 Task: Reply to email with the signature Frances Hernandez with the subject 'Request for a blog post' from softage.1@softage.net with the message 'Please let me know if there are any updates on the recruitment process.' with CC to softage.6@softage.net with an attached document Standard_operating_procedure.docx
Action: Mouse moved to (878, 207)
Screenshot: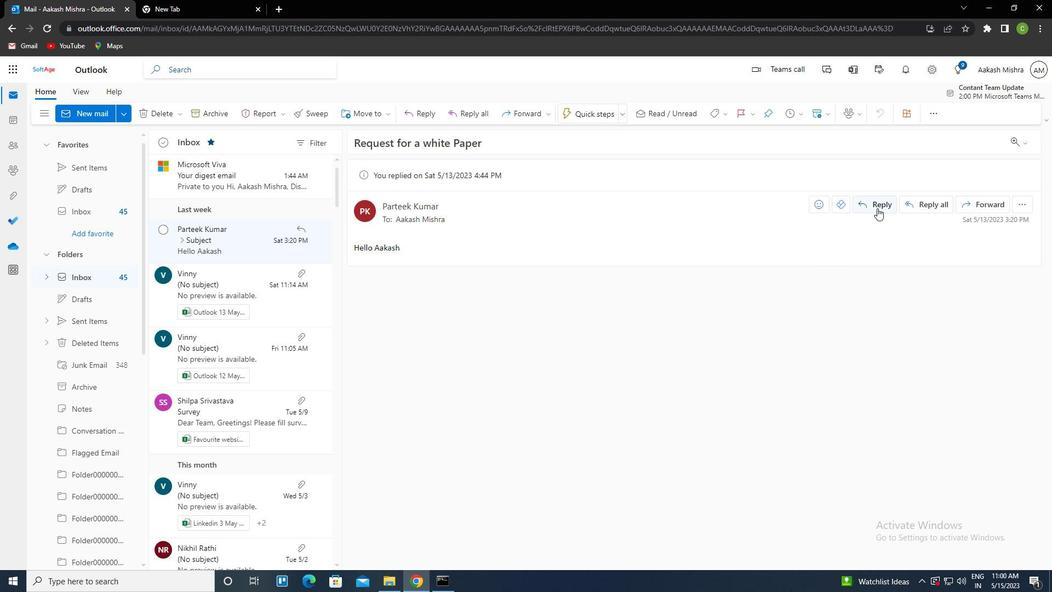 
Action: Mouse pressed left at (878, 207)
Screenshot: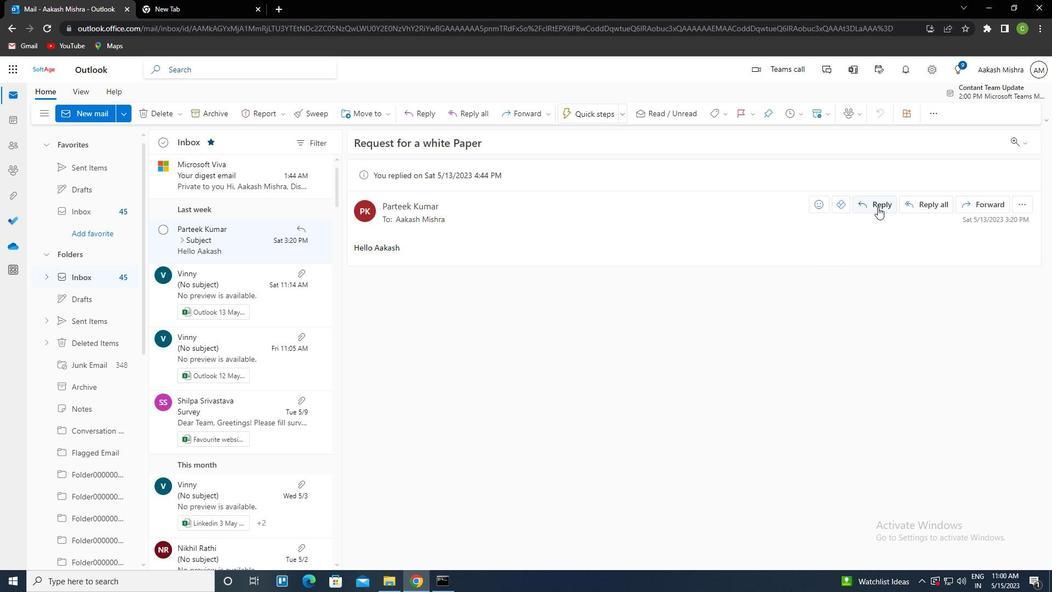 
Action: Mouse moved to (715, 110)
Screenshot: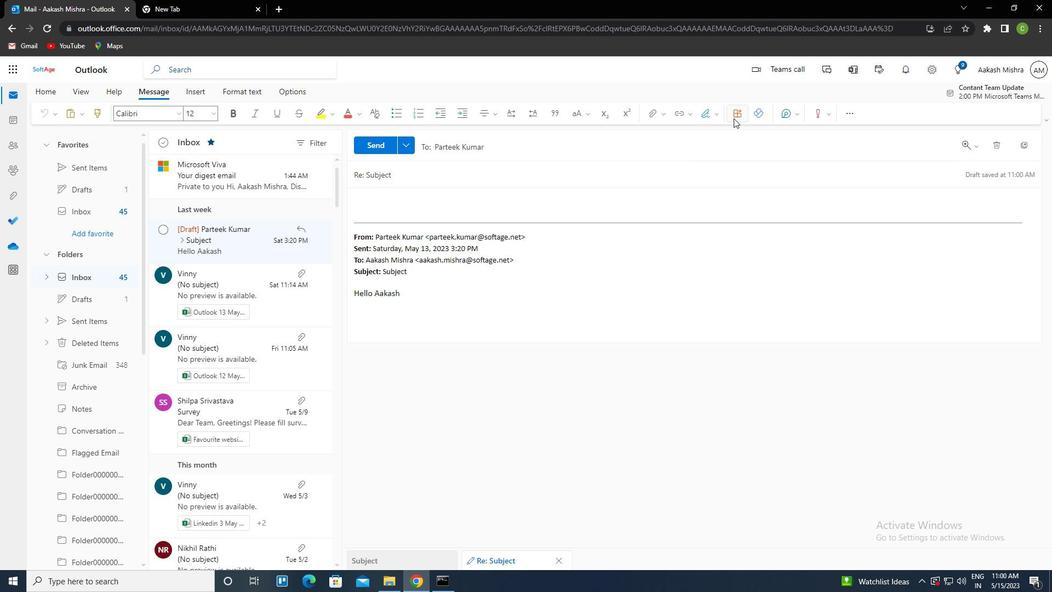 
Action: Mouse pressed left at (715, 110)
Screenshot: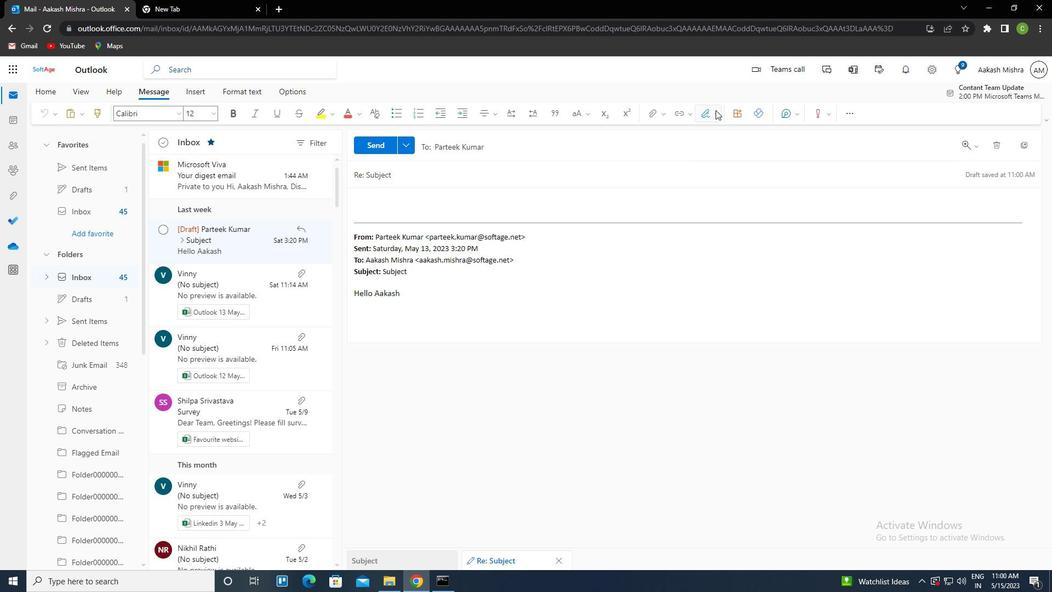 
Action: Mouse moved to (696, 161)
Screenshot: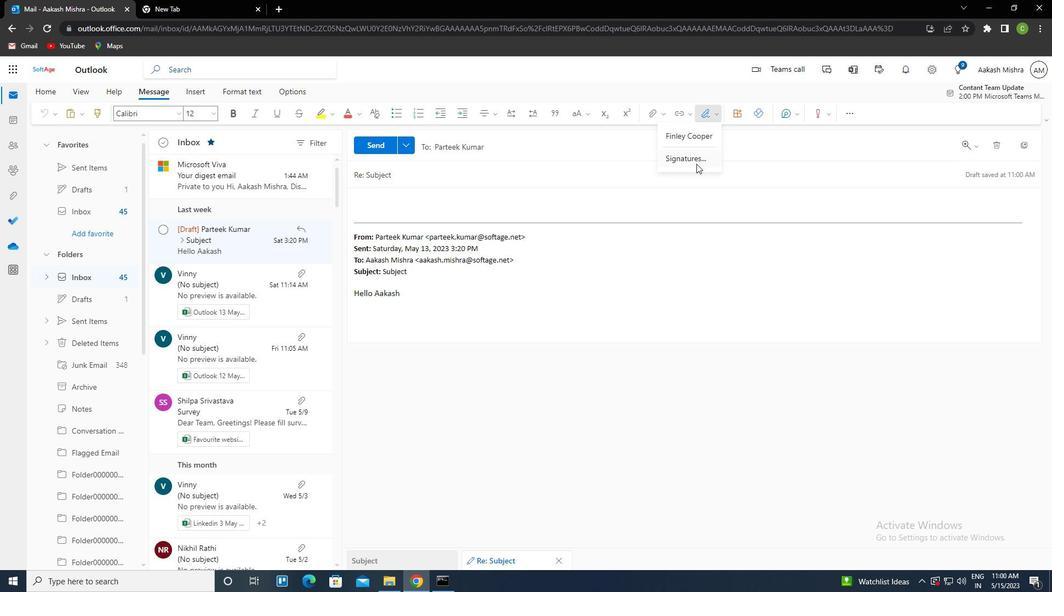 
Action: Mouse pressed left at (696, 161)
Screenshot: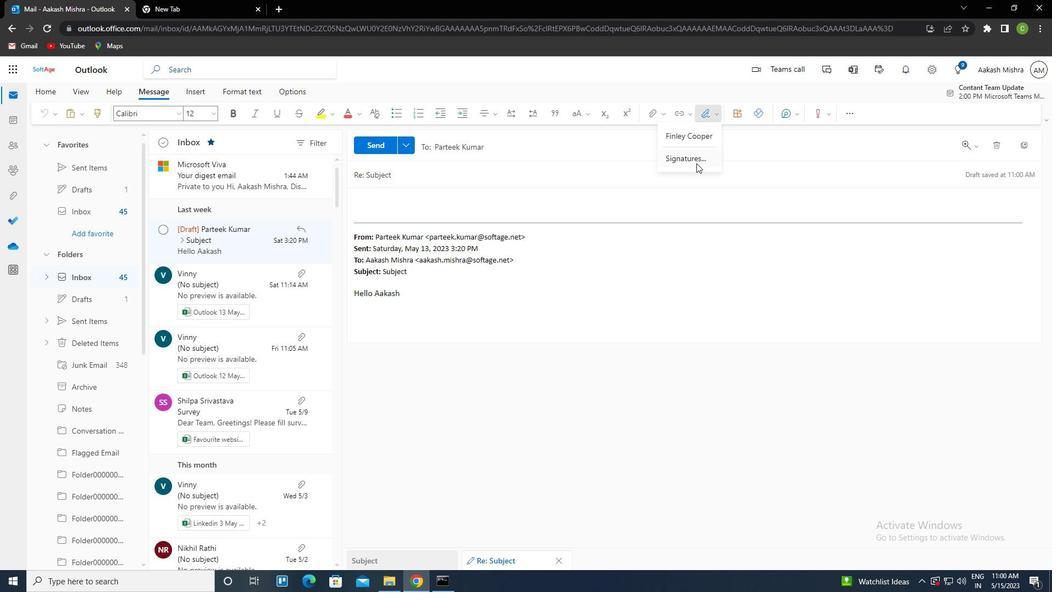 
Action: Mouse moved to (744, 202)
Screenshot: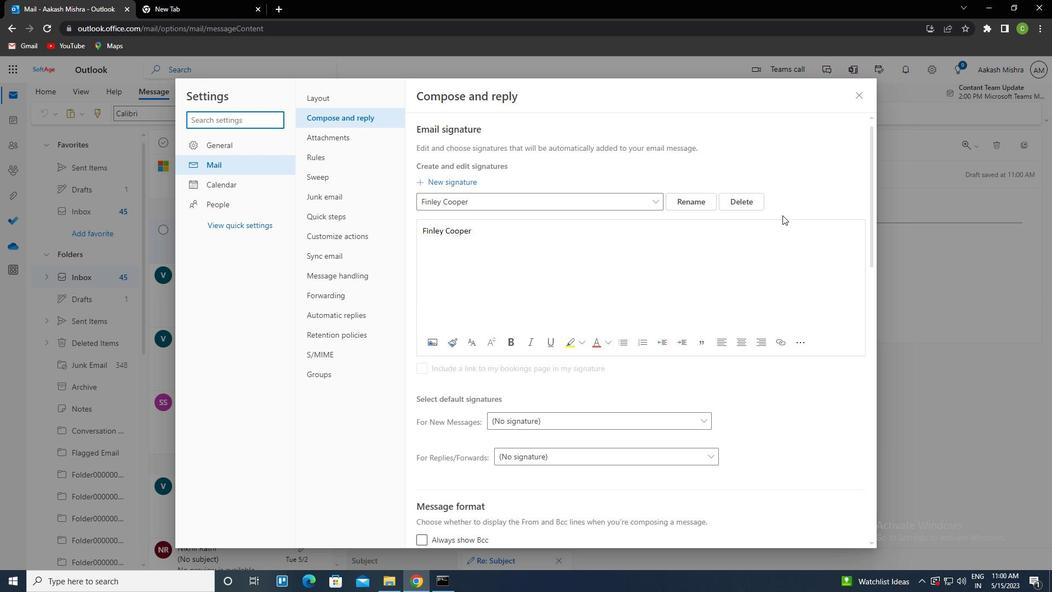 
Action: Mouse pressed left at (744, 202)
Screenshot: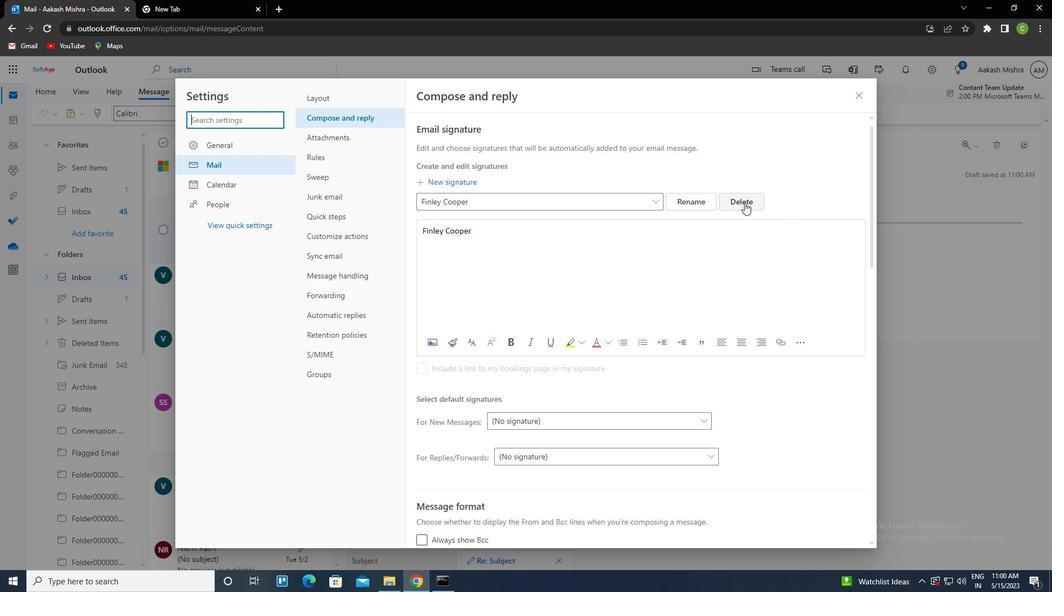
Action: Mouse moved to (527, 203)
Screenshot: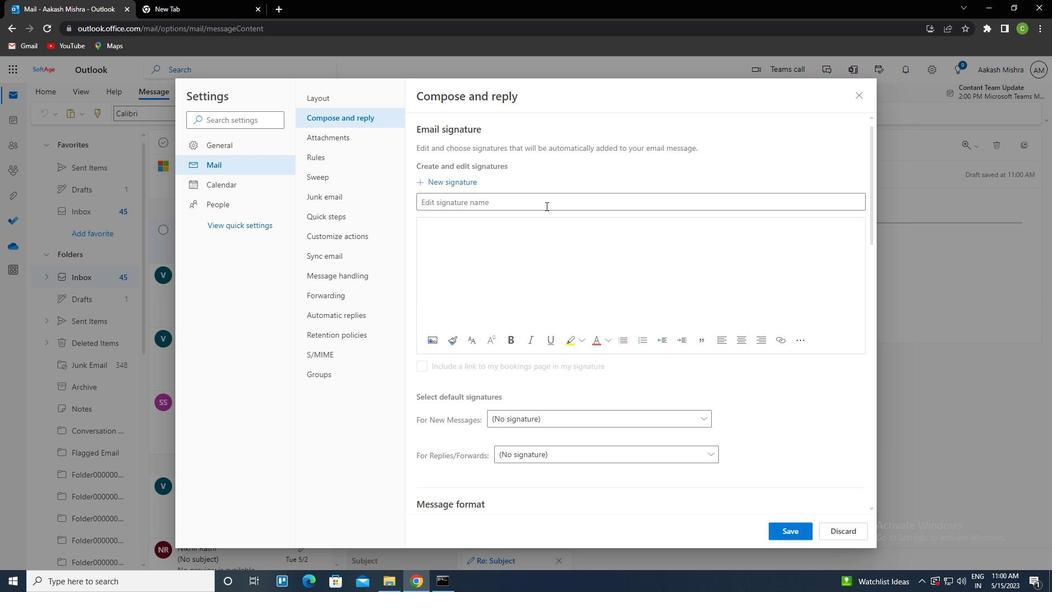 
Action: Mouse pressed left at (527, 203)
Screenshot: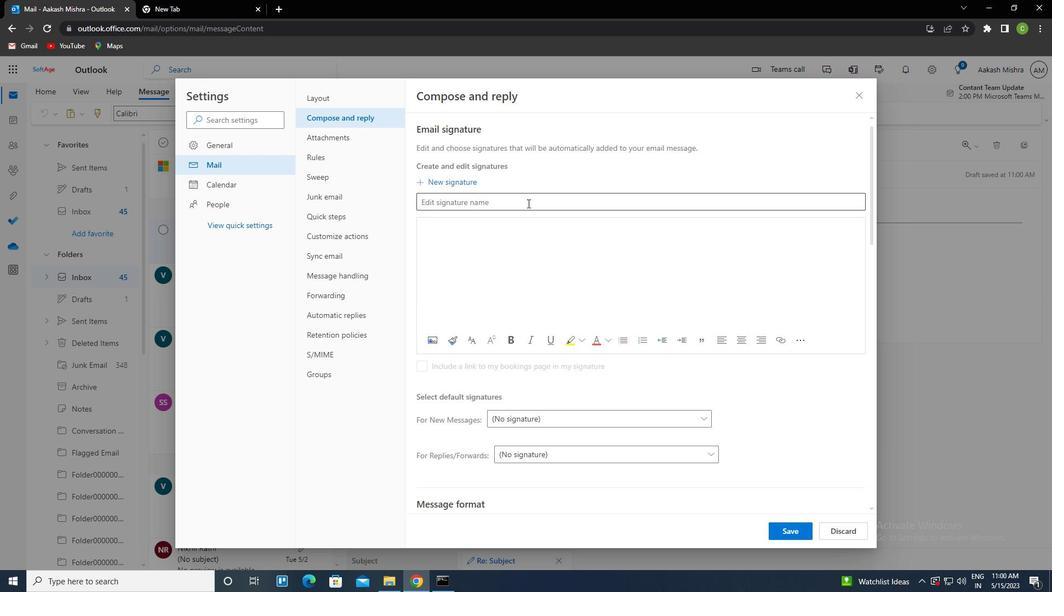 
Action: Key pressed <Key.caps_lock>f<Key.caps_lock>rances<Key.space><Key.caps_lock>h<Key.caps_lock>ernandez<Key.tab><Key.caps_lock>f<Key.caps_lock>rancse<Key.backspace><Key.backspace>es<Key.tab>
Screenshot: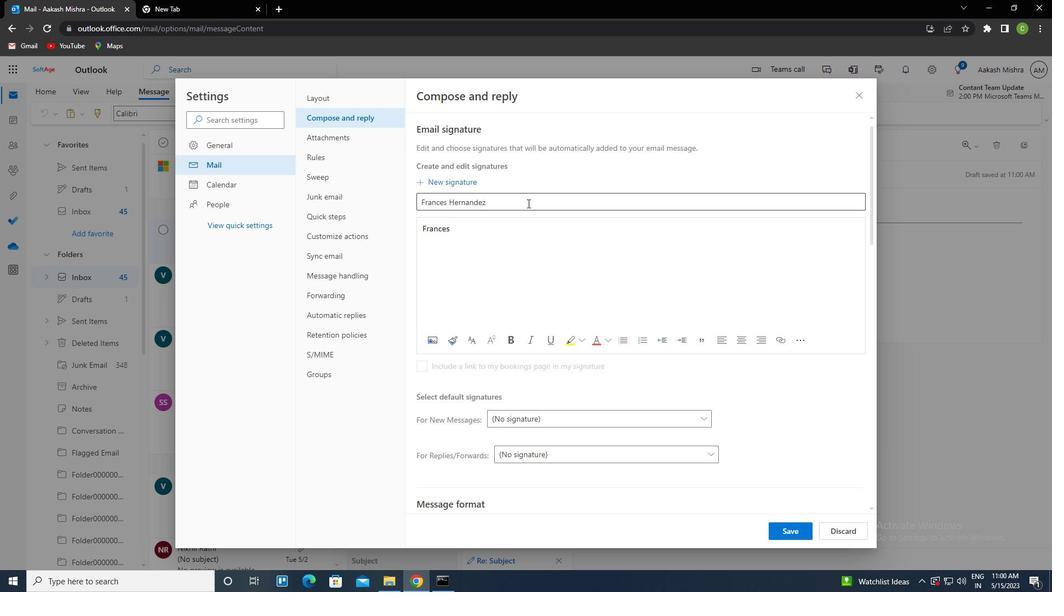 
Action: Mouse moved to (498, 236)
Screenshot: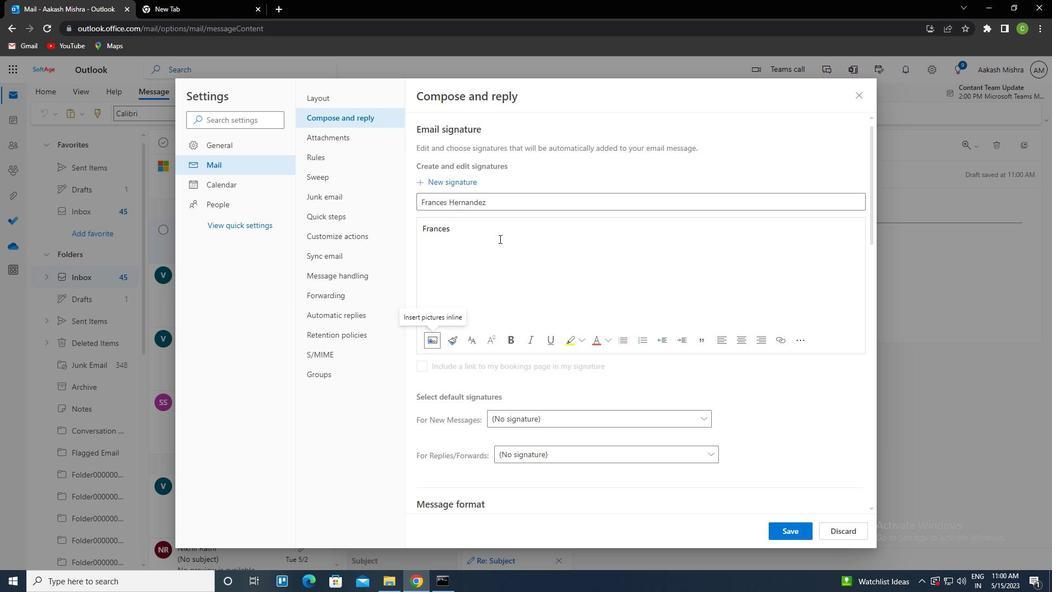 
Action: Mouse pressed left at (498, 236)
Screenshot: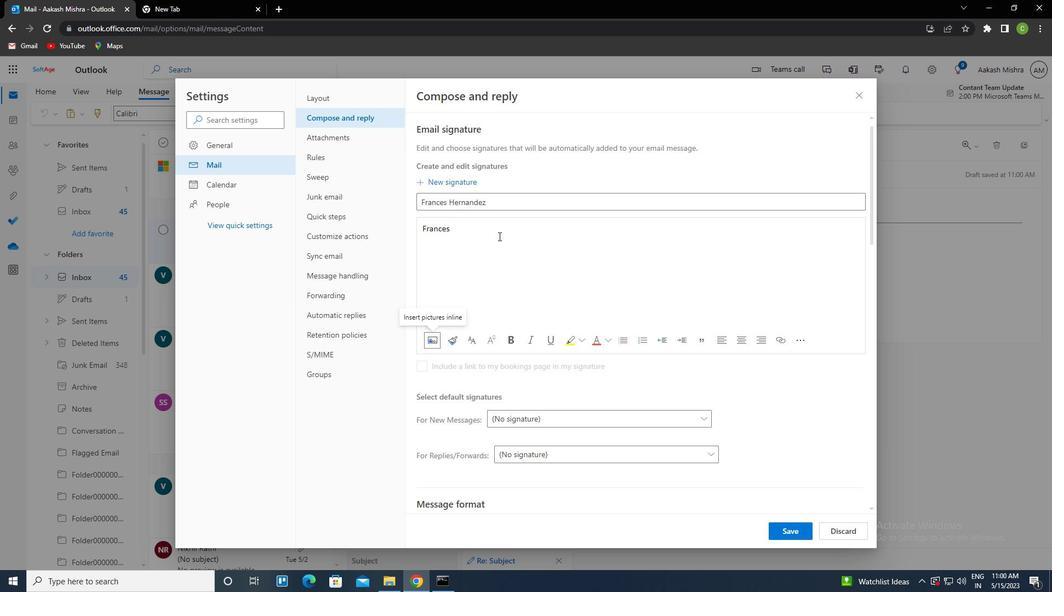 
Action: Key pressed <Key.space><Key.caps_lock>h<Key.caps_lock>ernandez
Screenshot: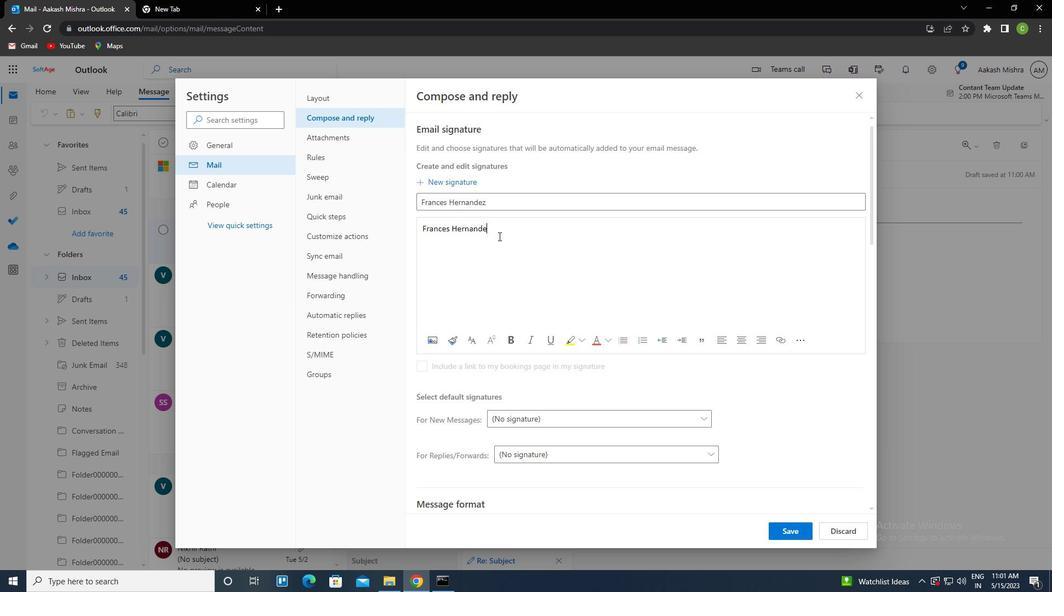 
Action: Mouse moved to (783, 531)
Screenshot: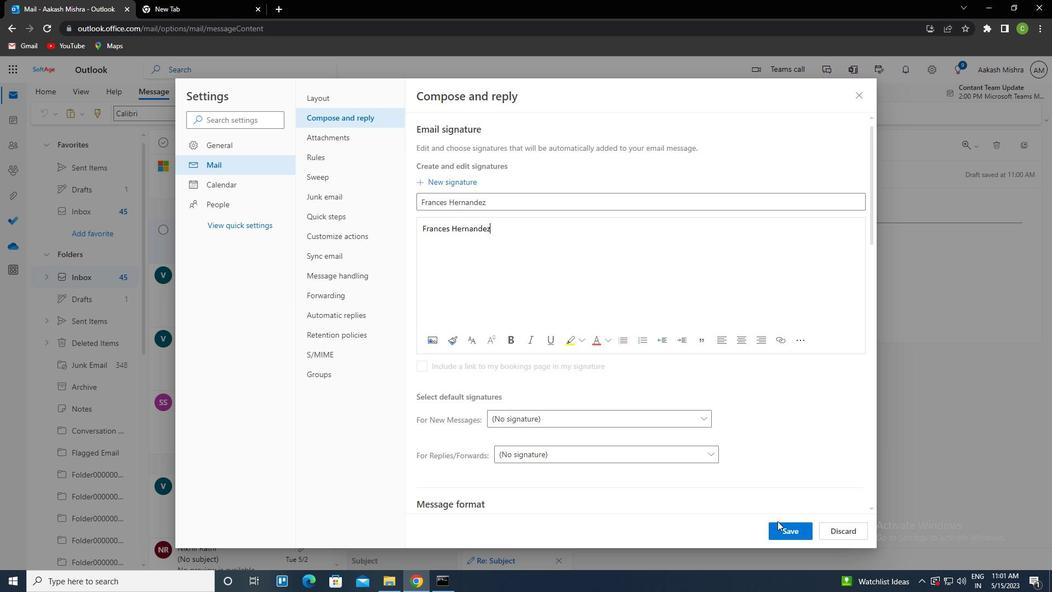 
Action: Mouse pressed left at (783, 531)
Screenshot: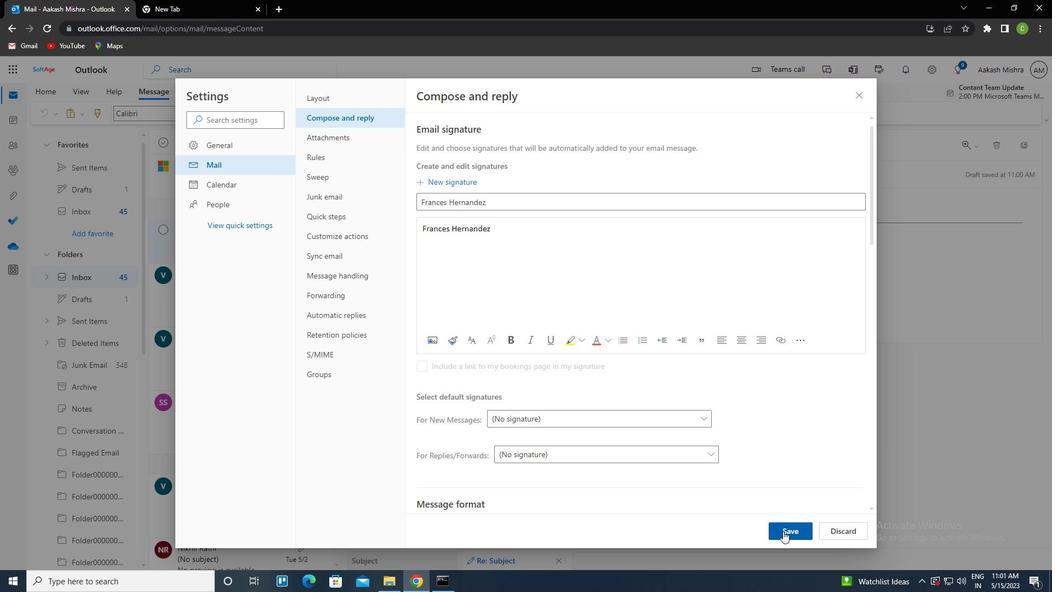 
Action: Mouse moved to (863, 92)
Screenshot: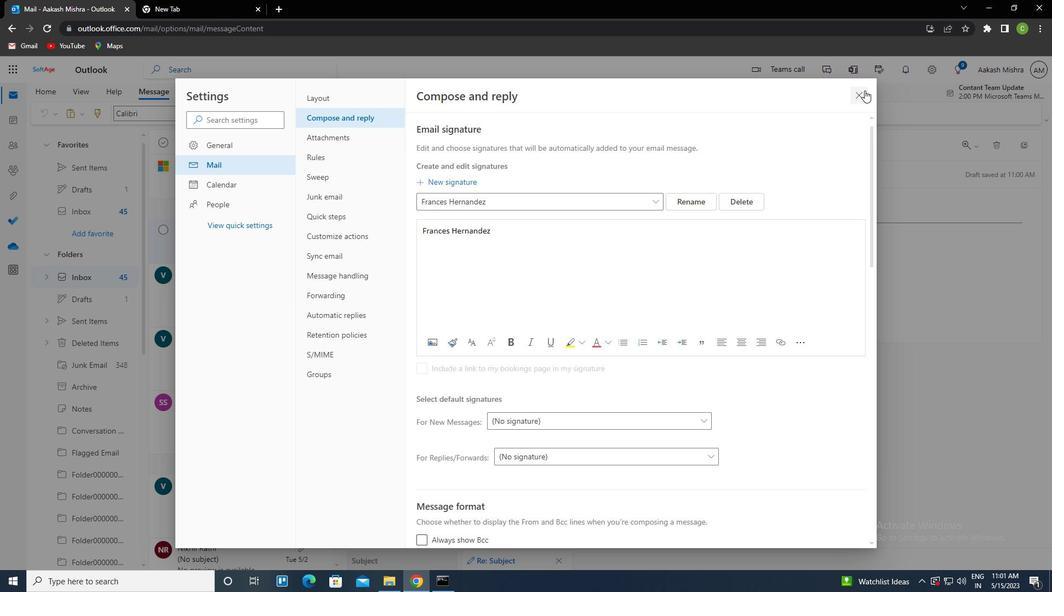 
Action: Mouse pressed left at (863, 92)
Screenshot: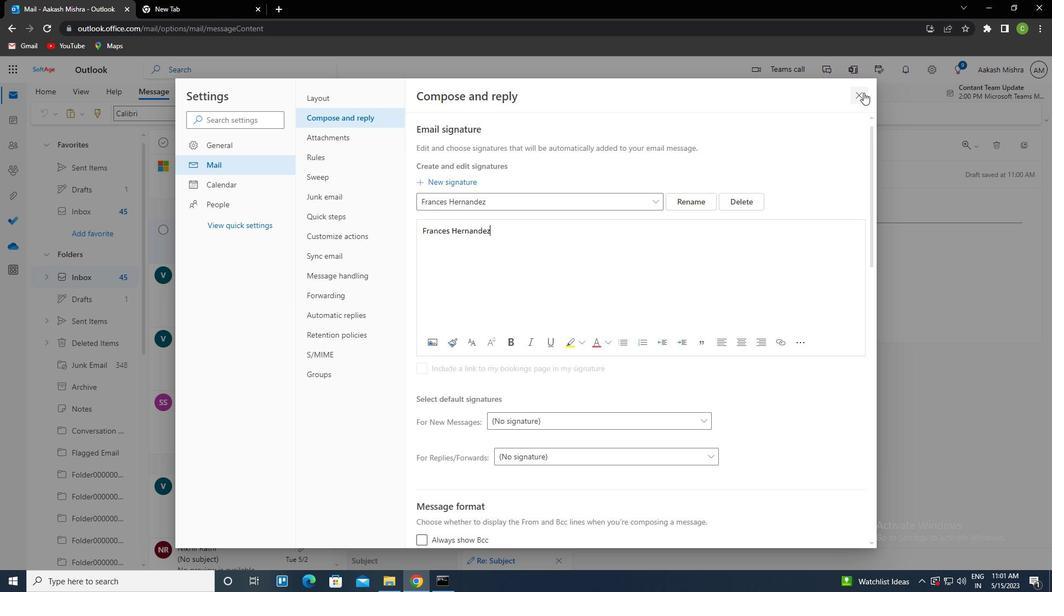 
Action: Mouse moved to (711, 116)
Screenshot: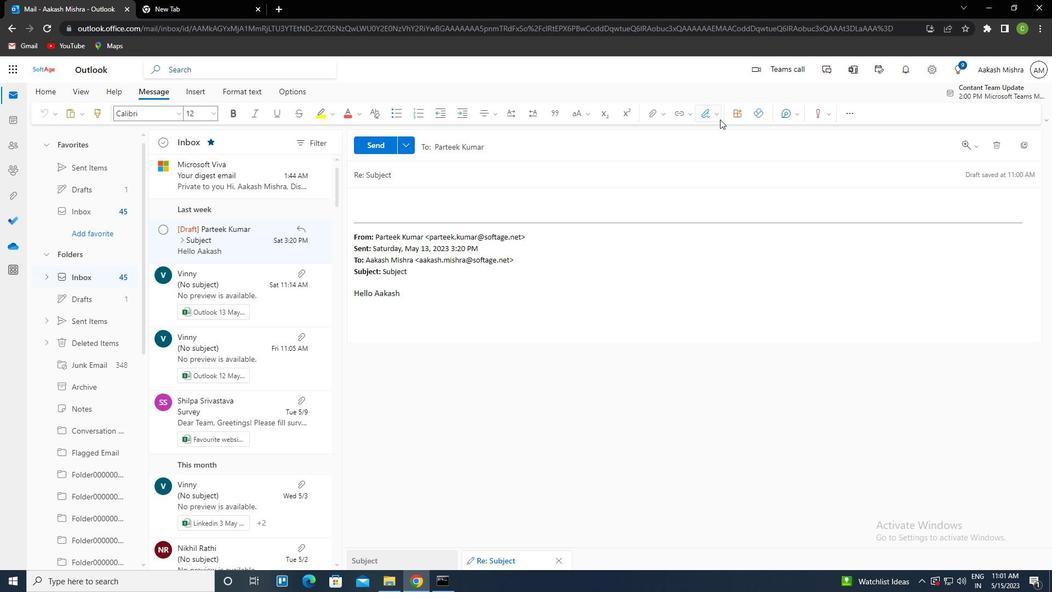 
Action: Mouse pressed left at (711, 116)
Screenshot: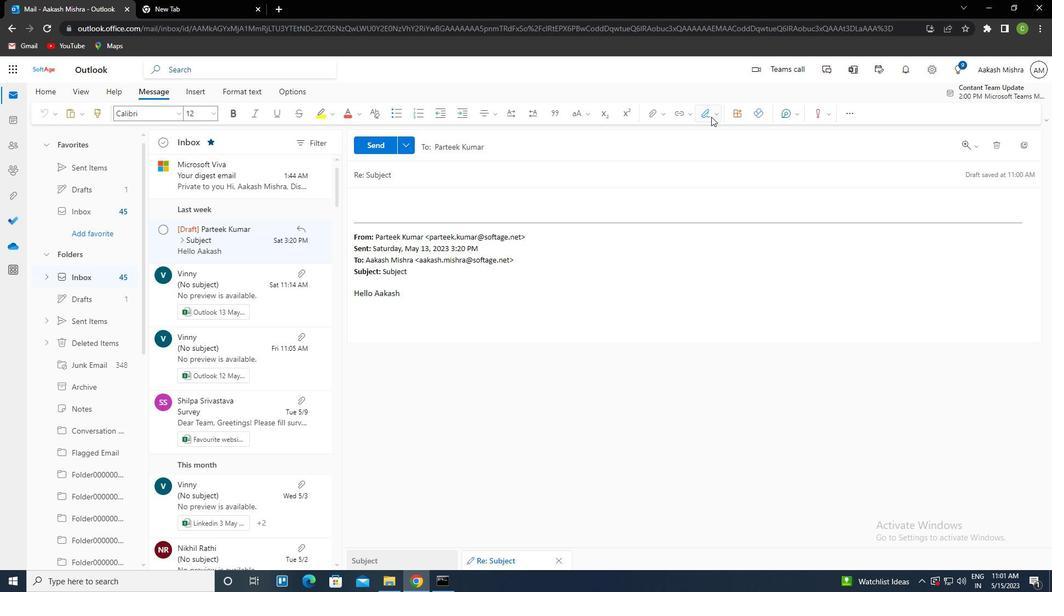 
Action: Mouse moved to (700, 132)
Screenshot: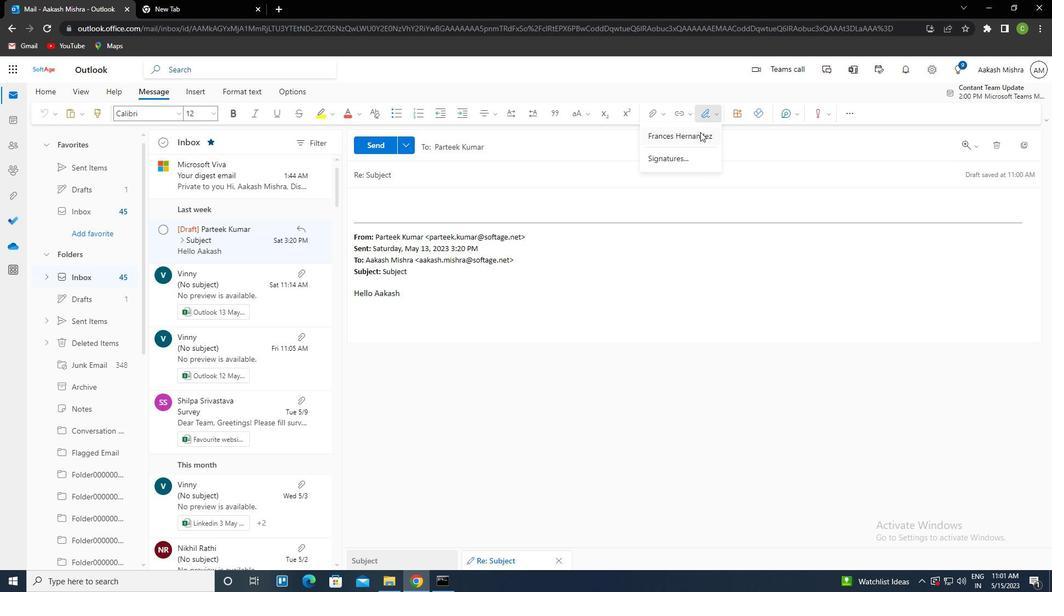 
Action: Mouse pressed left at (700, 132)
Screenshot: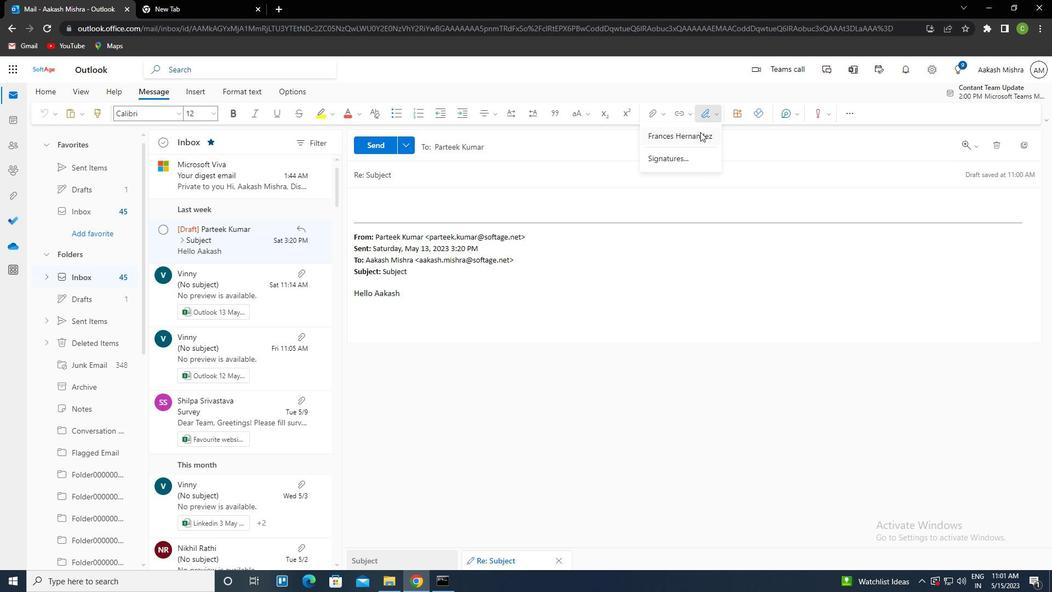 
Action: Mouse moved to (433, 165)
Screenshot: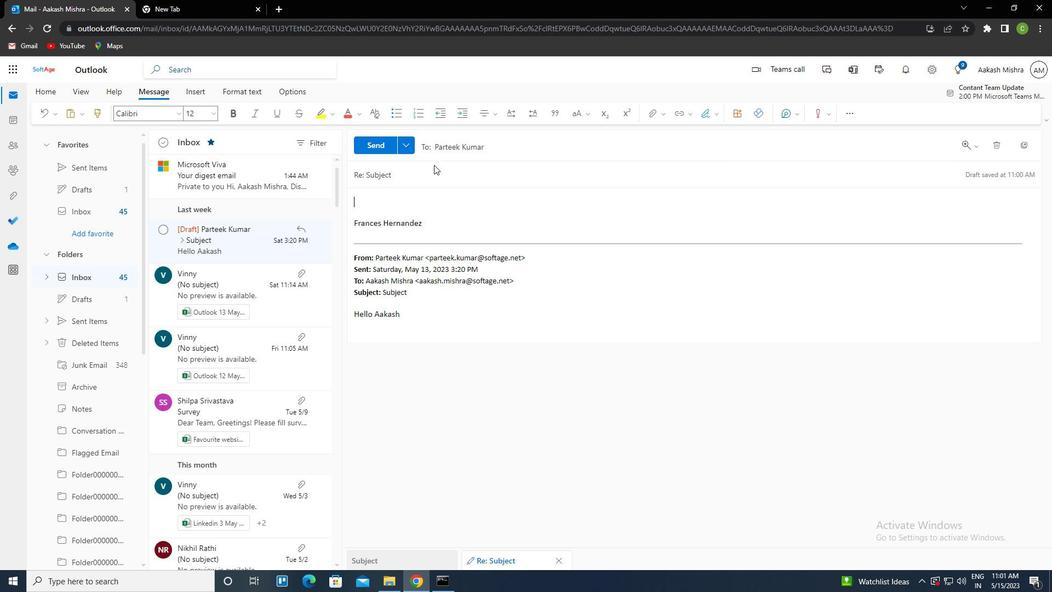 
Action: Mouse pressed left at (433, 165)
Screenshot: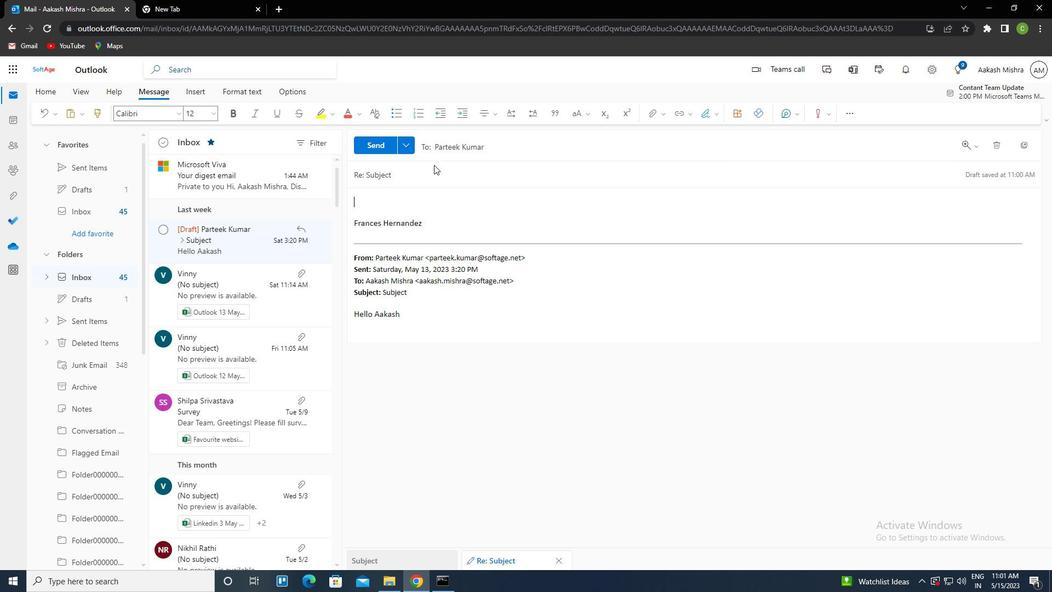 
Action: Mouse moved to (438, 169)
Screenshot: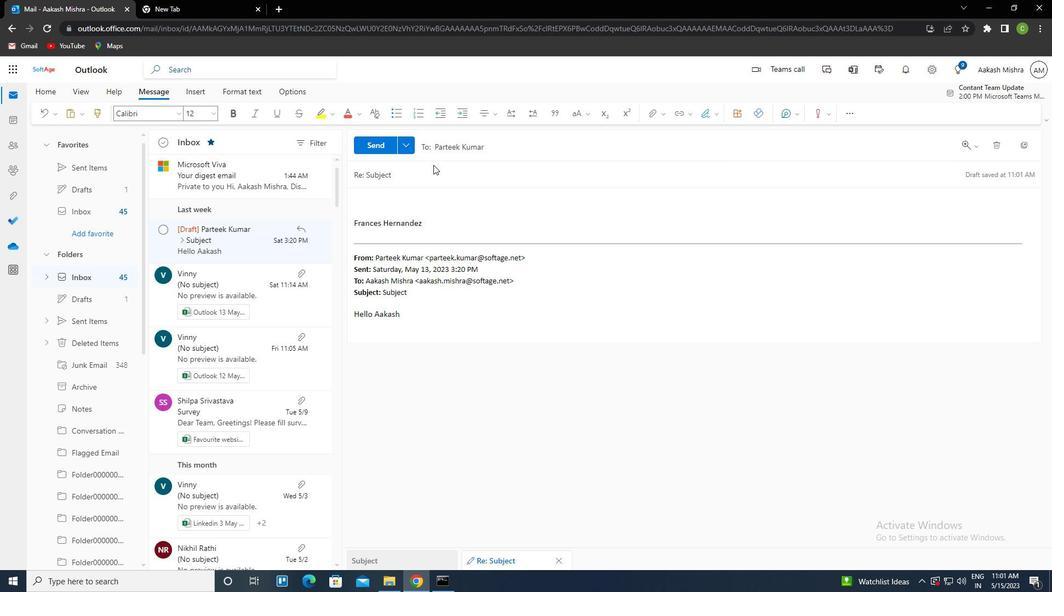 
Action: Mouse pressed left at (438, 169)
Screenshot: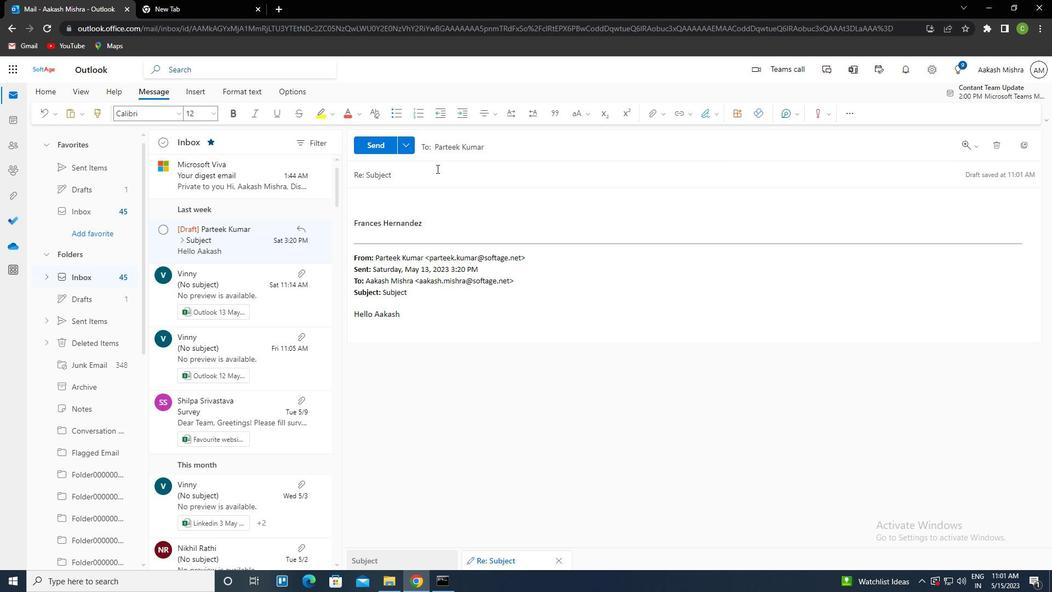 
Action: Key pressed <Key.shift><Key.left><Key.delete><Key.caps_lock>ctrl+R<Key.caps_lock>EQUEST<Key.space>FOR<Key.space>A<Key.space>BLOG<Key.space>POST<Key.tab><Key.caps_lock>P<Key.caps_lock>LEASE<Key.space>LET<Key.space>ME<Key.space>KNOW<Key.space>IF<Key.space>THERE<Key.space>ARE<Key.space>ANY<Key.space>UPDATES<Key.space>ON<Key.space>THE<Key.space>RECRUITMENTPROCESS<Key.left><Key.left><Key.left><Key.left><Key.left><Key.left><Key.left><Key.space><Key.down><Key.down><Key.down><Key.down><Key.down><Key.down><Key.down><Key.down><Key.right><Key.right><Key.right>
Screenshot: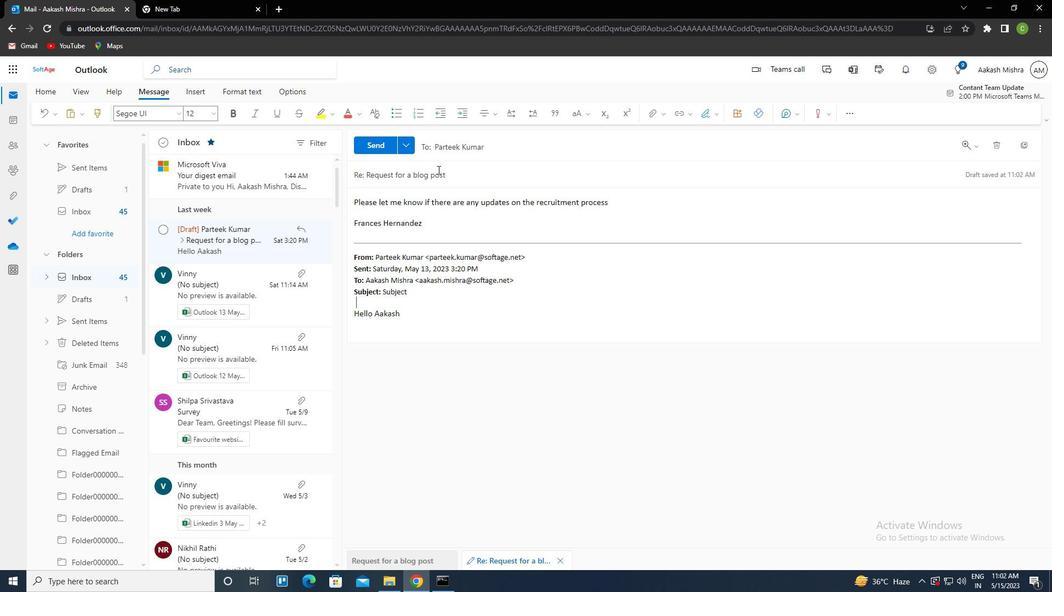 
Action: Mouse moved to (709, 115)
Screenshot: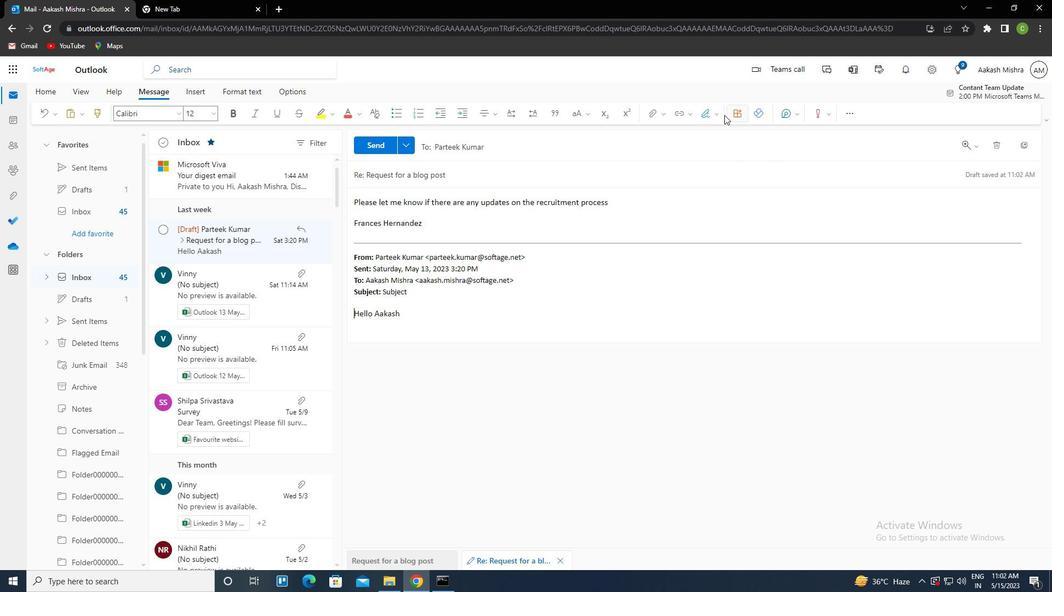 
Action: Mouse pressed left at (709, 115)
Screenshot: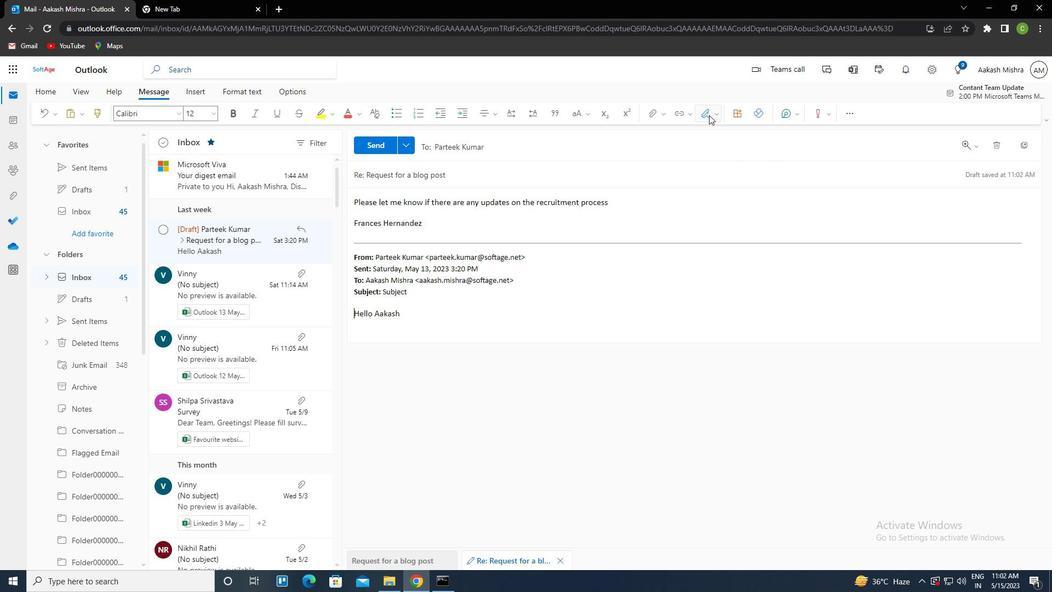 
Action: Mouse moved to (682, 163)
Screenshot: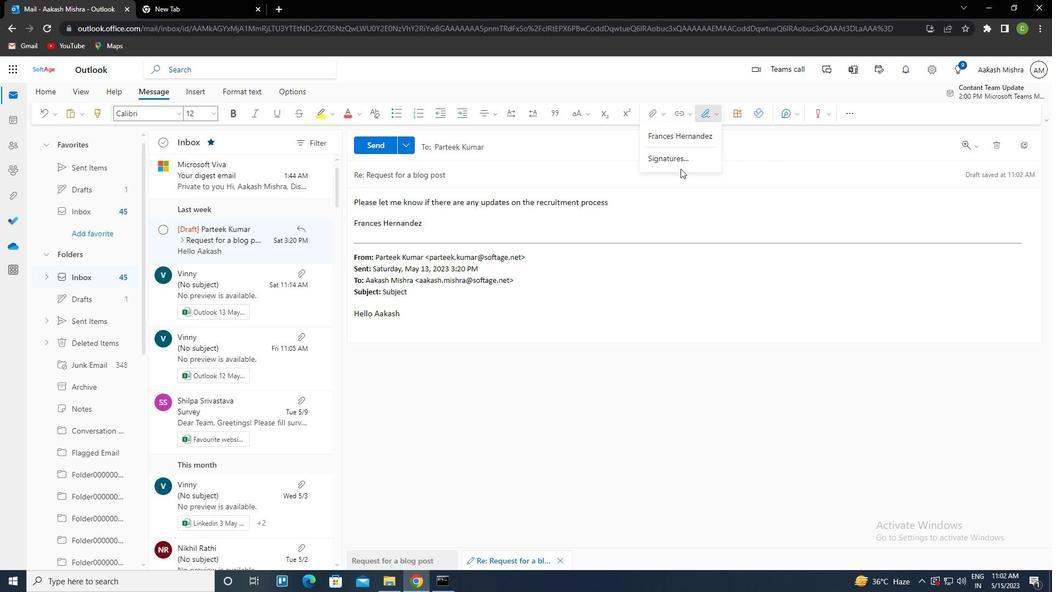 
Action: Mouse pressed left at (682, 163)
Screenshot: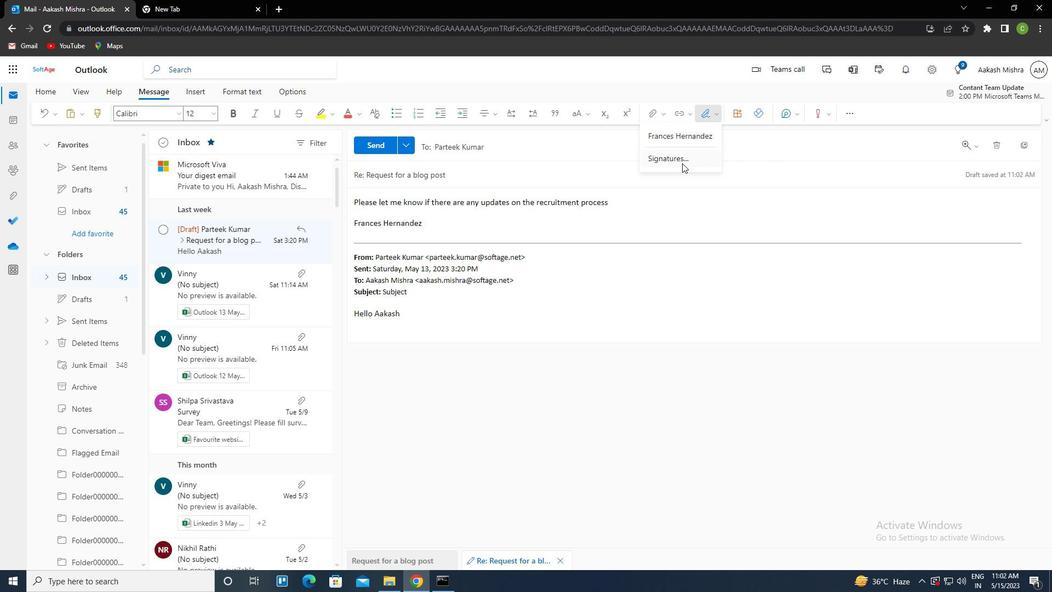 
Action: Mouse moved to (735, 202)
Screenshot: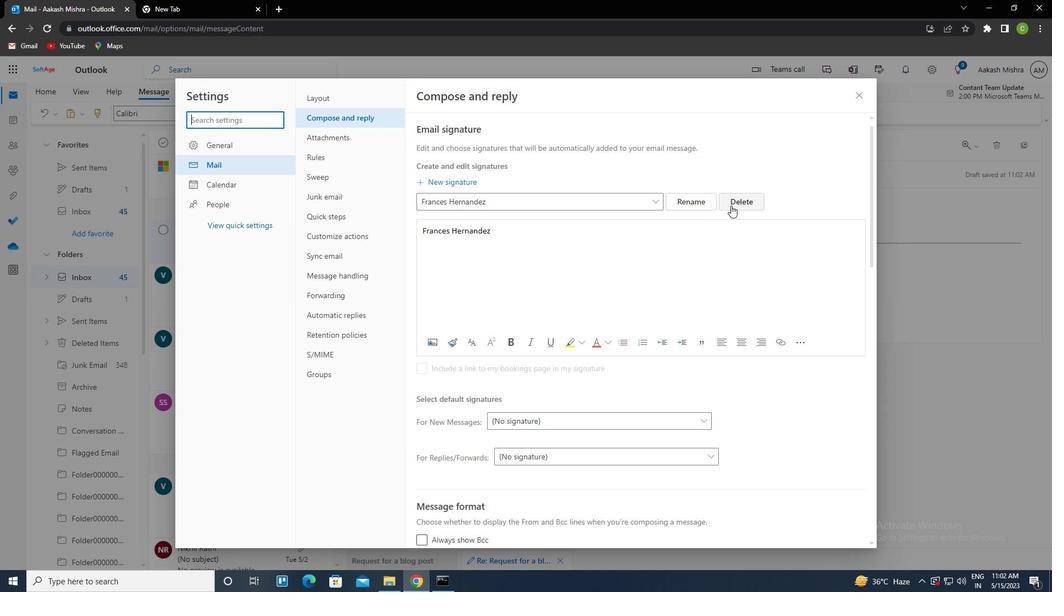 
Action: Mouse pressed left at (735, 202)
Screenshot: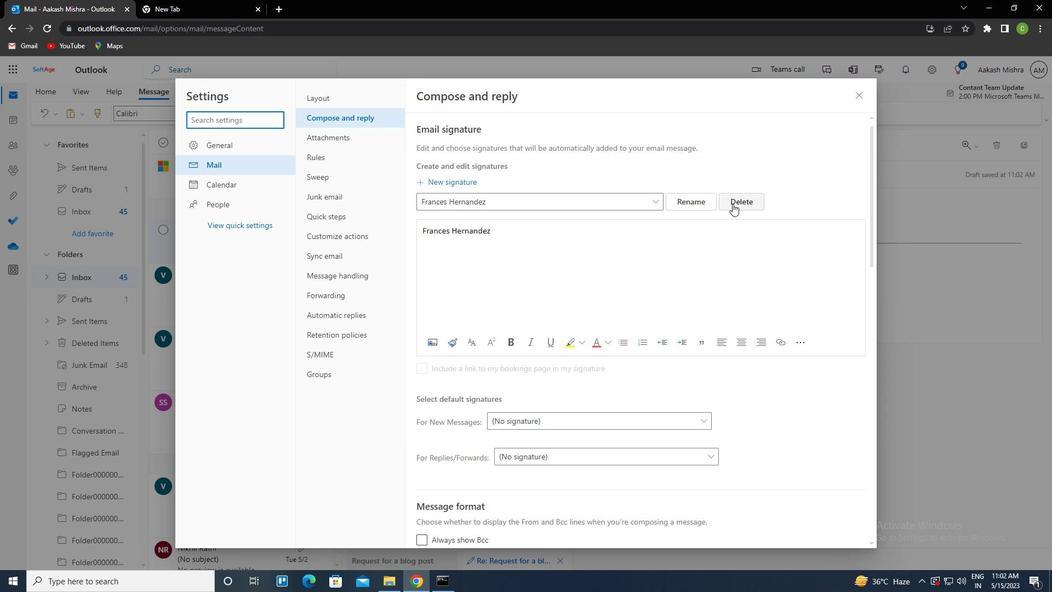 
Action: Mouse moved to (635, 203)
Screenshot: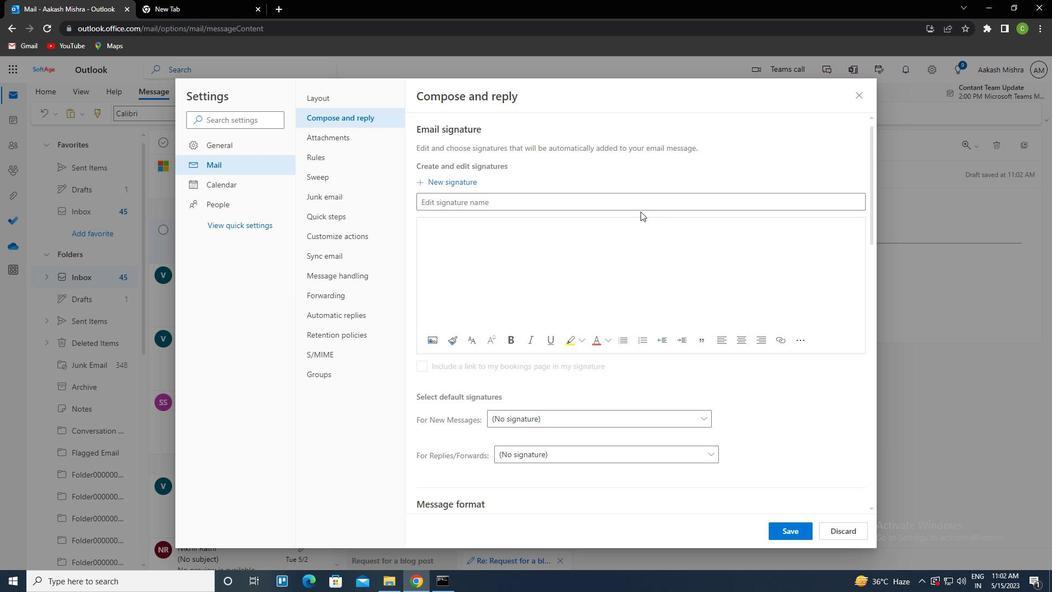 
Action: Mouse pressed left at (635, 203)
Screenshot: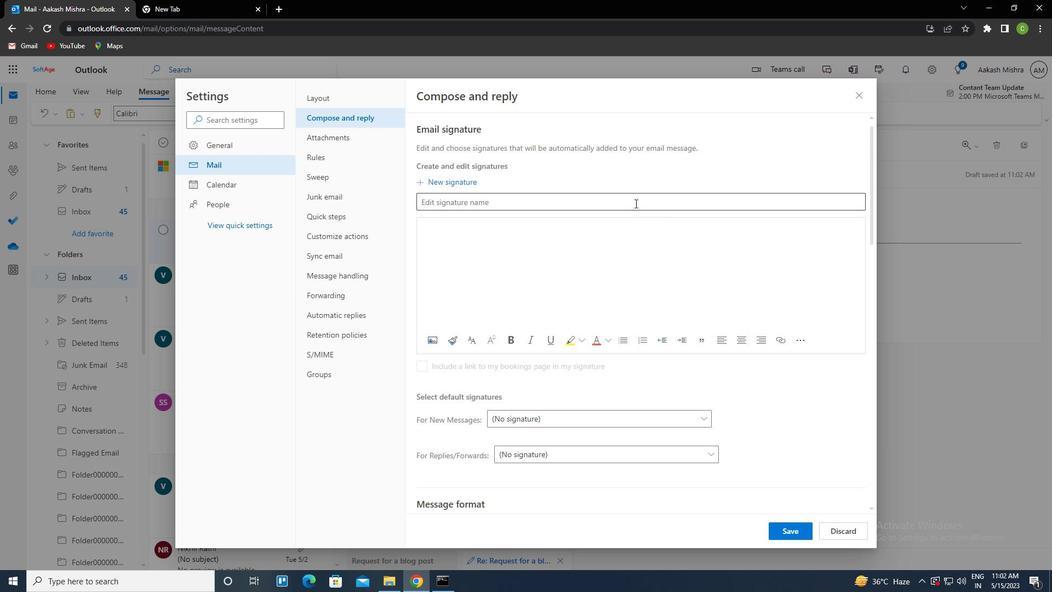 
Action: Key pressed <Key.caps_lock>S<Key.caps_lock>TANDARD<Key.shift_r>_OPERATING
Screenshot: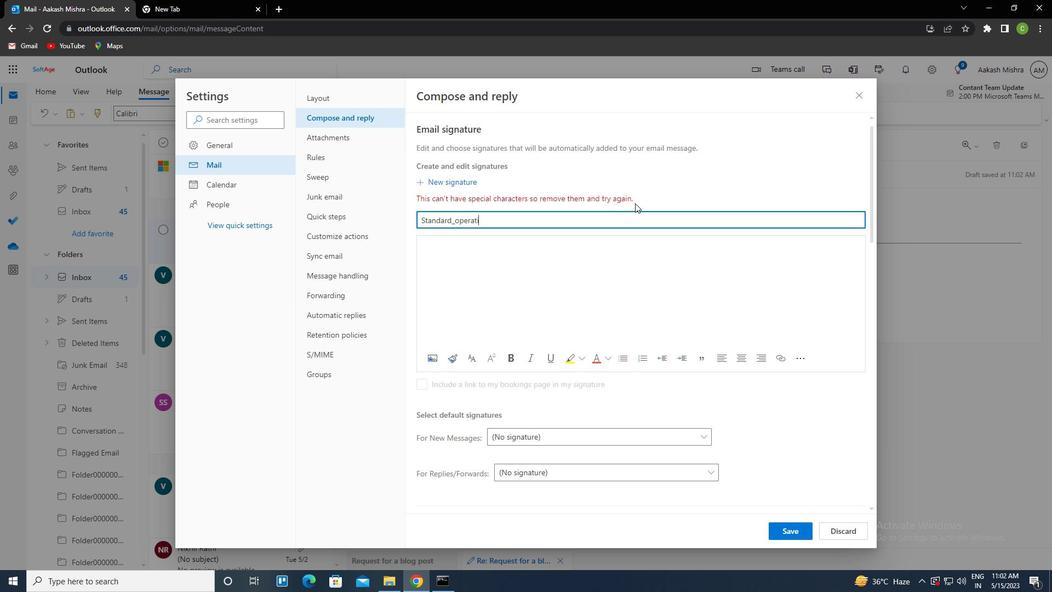 
Action: Mouse moved to (860, 97)
Screenshot: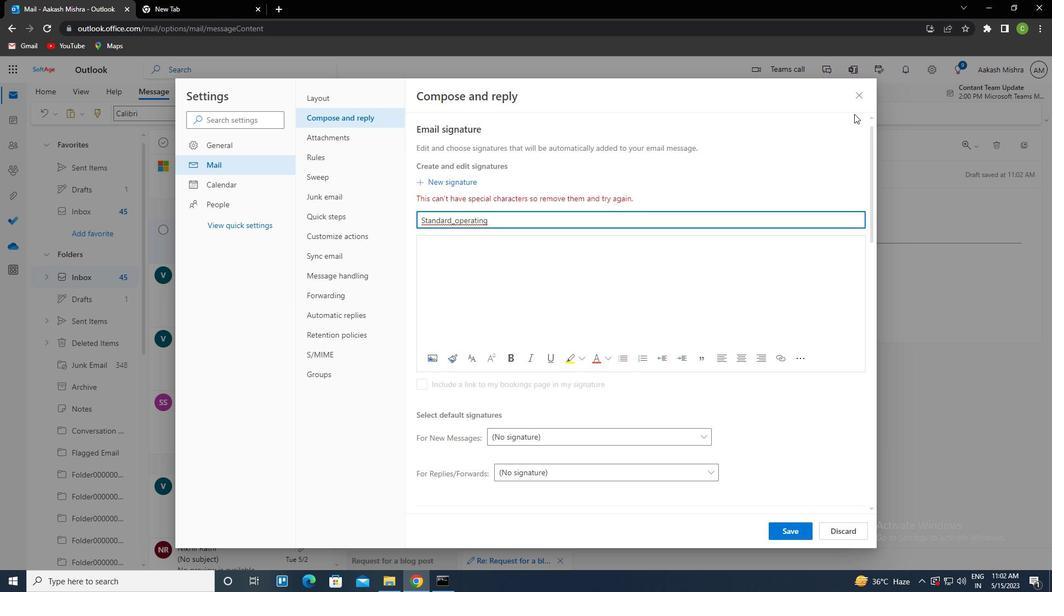 
Action: Mouse pressed left at (860, 97)
Screenshot: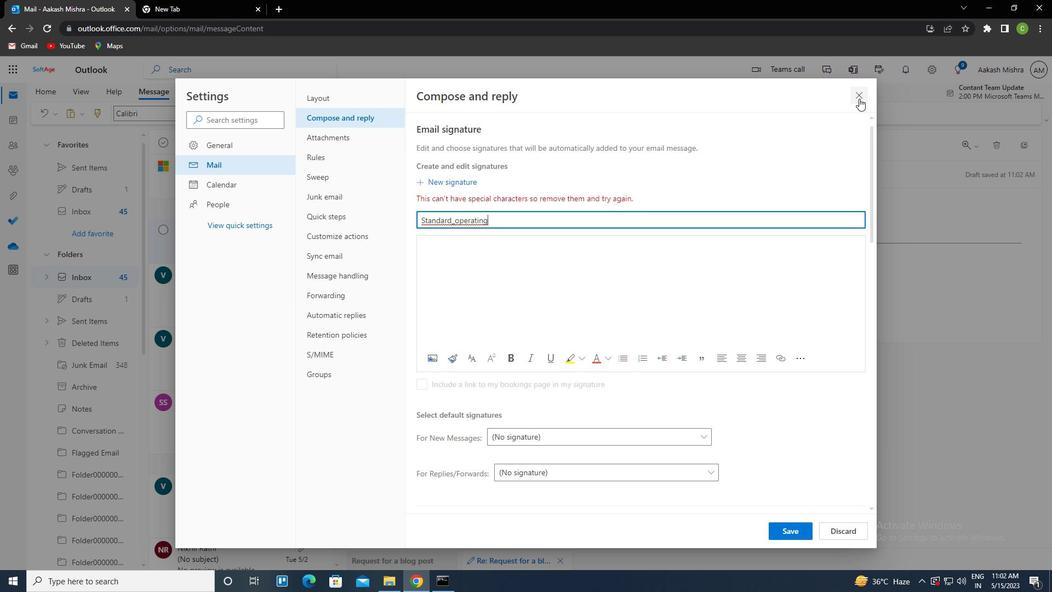 
Action: Mouse moved to (553, 346)
Screenshot: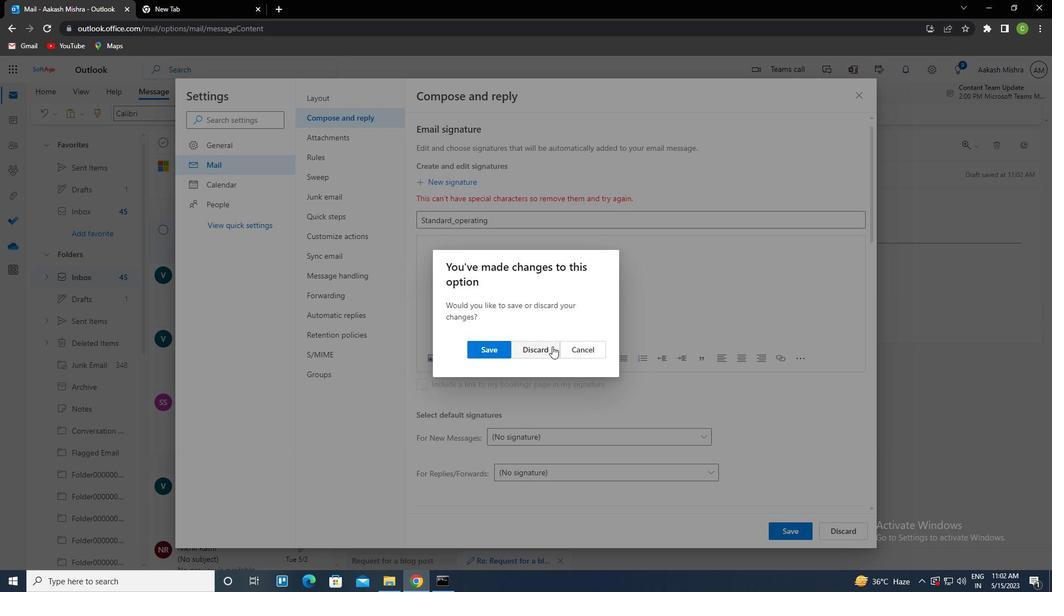 
Action: Mouse pressed left at (553, 346)
Screenshot: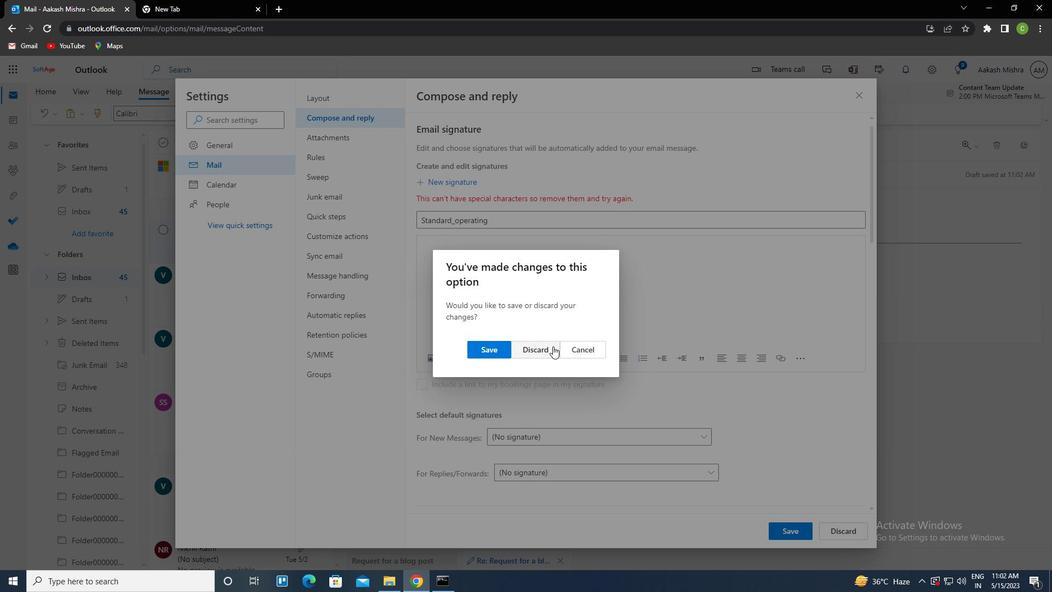 
Action: Mouse moved to (659, 111)
Screenshot: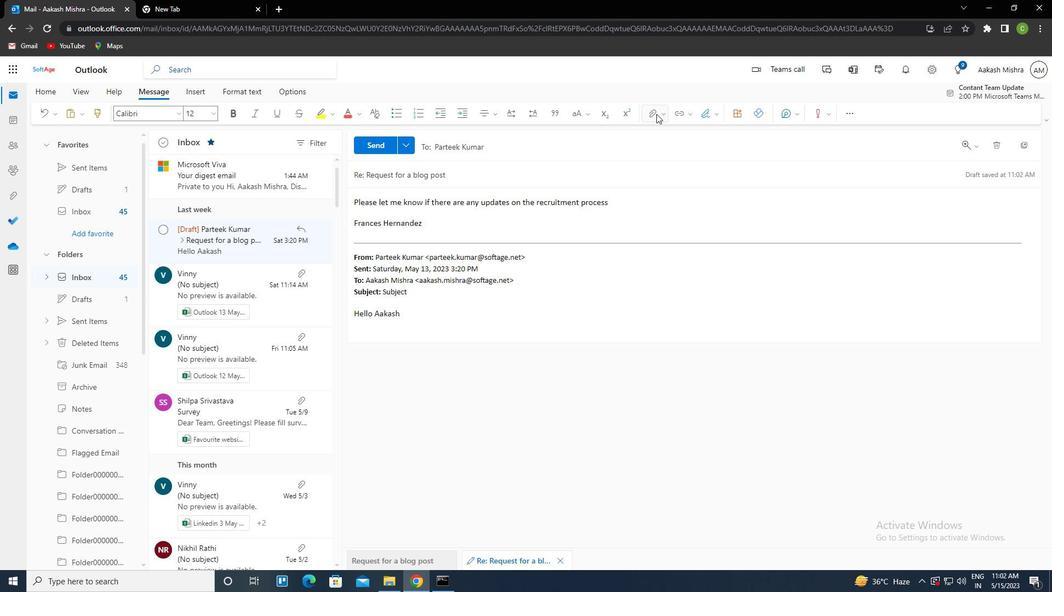 
Action: Mouse pressed left at (659, 111)
Screenshot: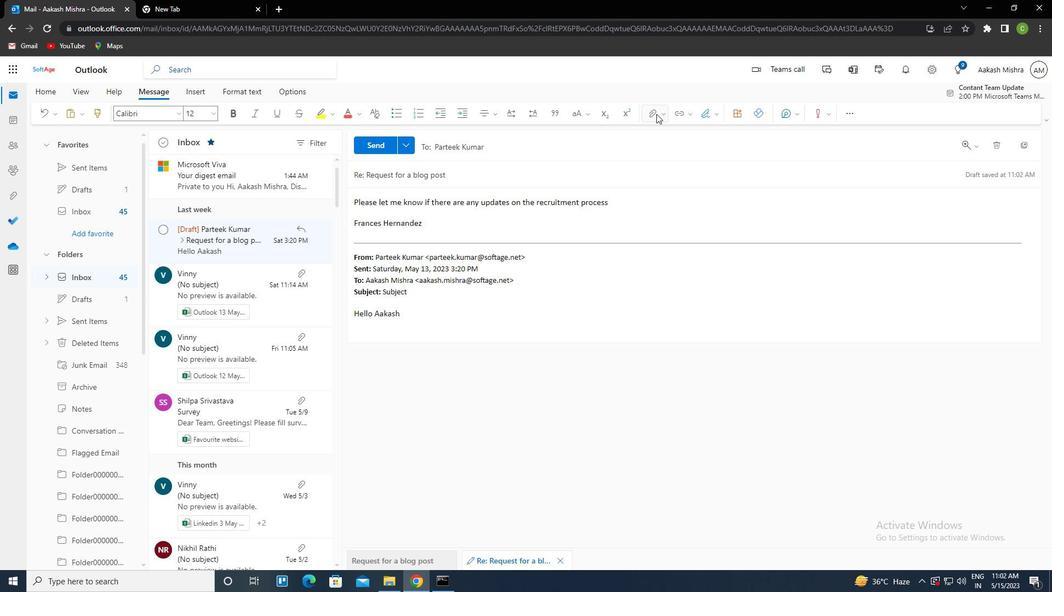 
Action: Mouse moved to (618, 134)
Screenshot: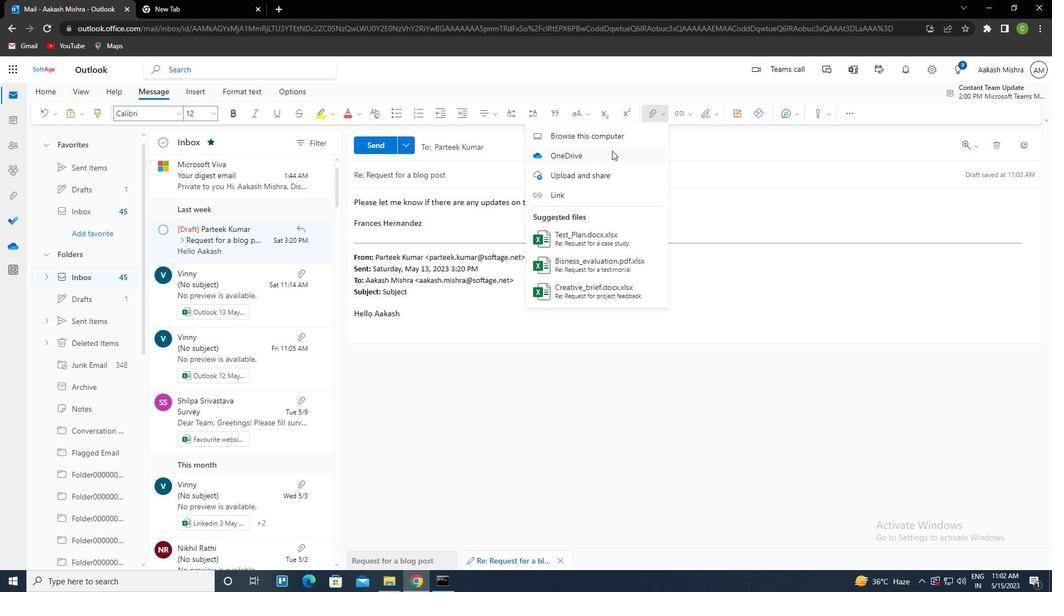 
Action: Mouse pressed left at (618, 134)
Screenshot: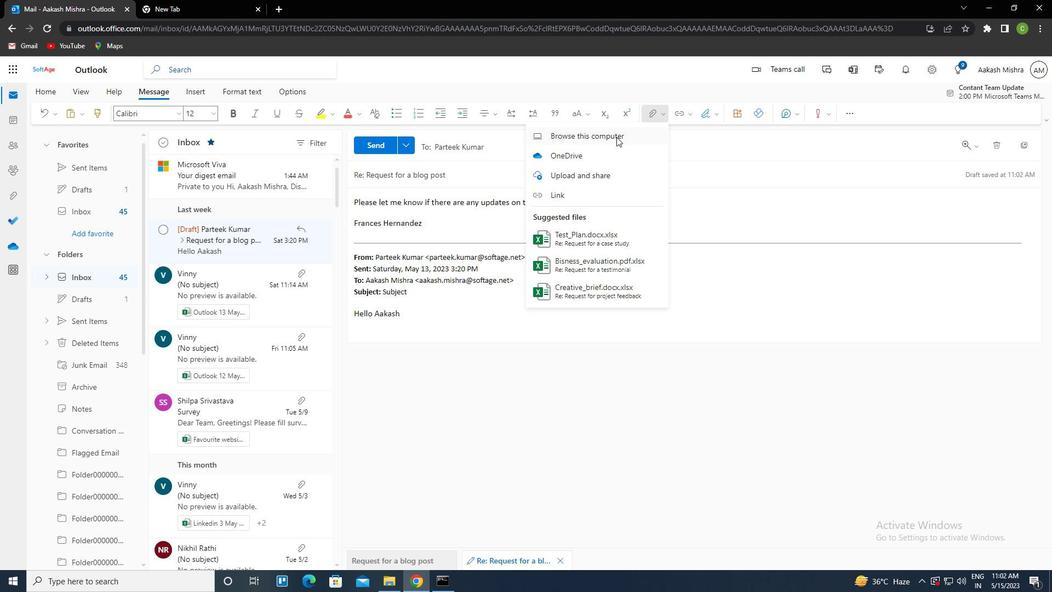 
Action: Mouse moved to (207, 148)
Screenshot: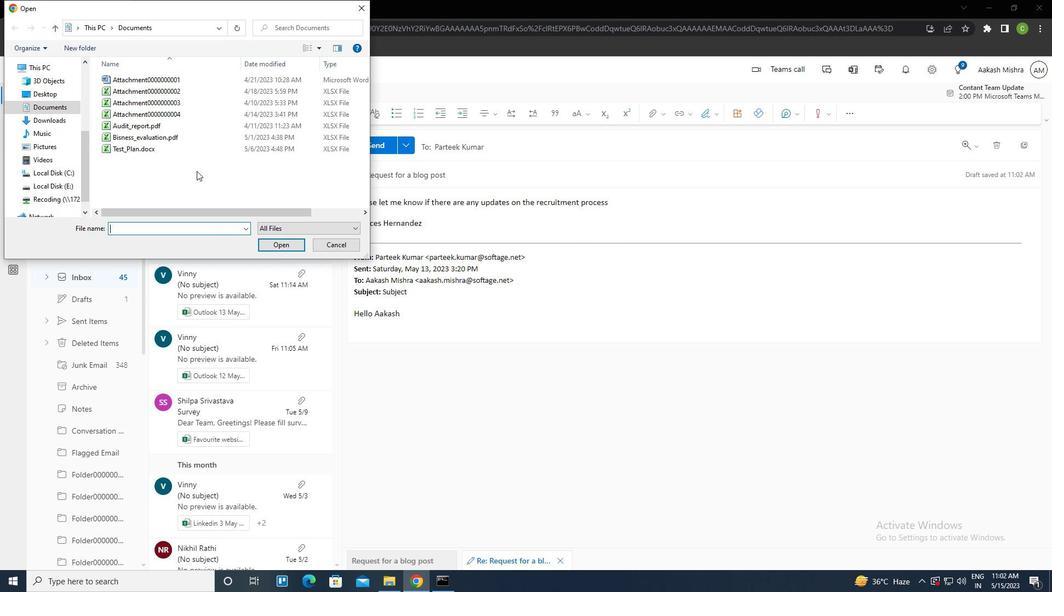 
Action: Mouse pressed left at (207, 148)
Screenshot: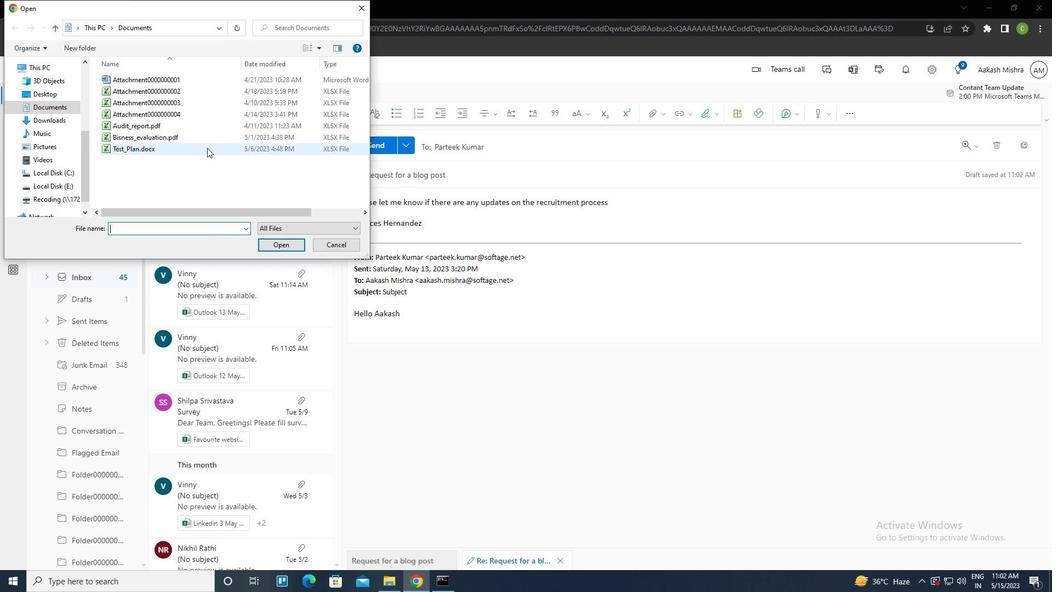 
Action: Key pressed <Key.f2><Key.caps_lock>S<Key.caps_lock>TANDARD<Key.shift_r>_OPEAR<Key.backspace><Key.backspace>RATING<Key.shift_r>_PROCEDURE.DOCX<Key.enter>
Screenshot: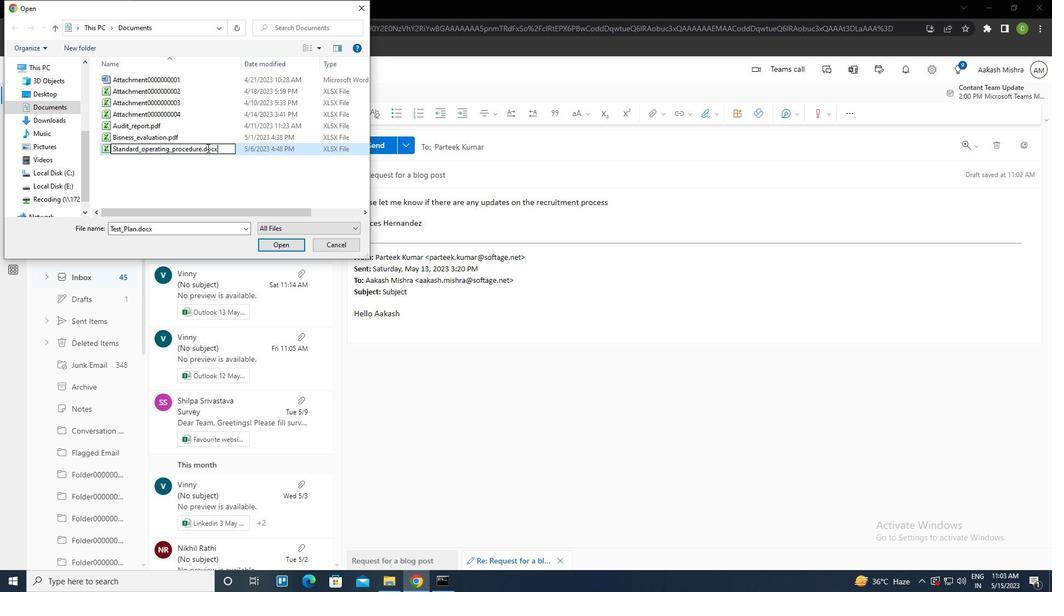 
Action: Mouse pressed left at (207, 148)
Screenshot: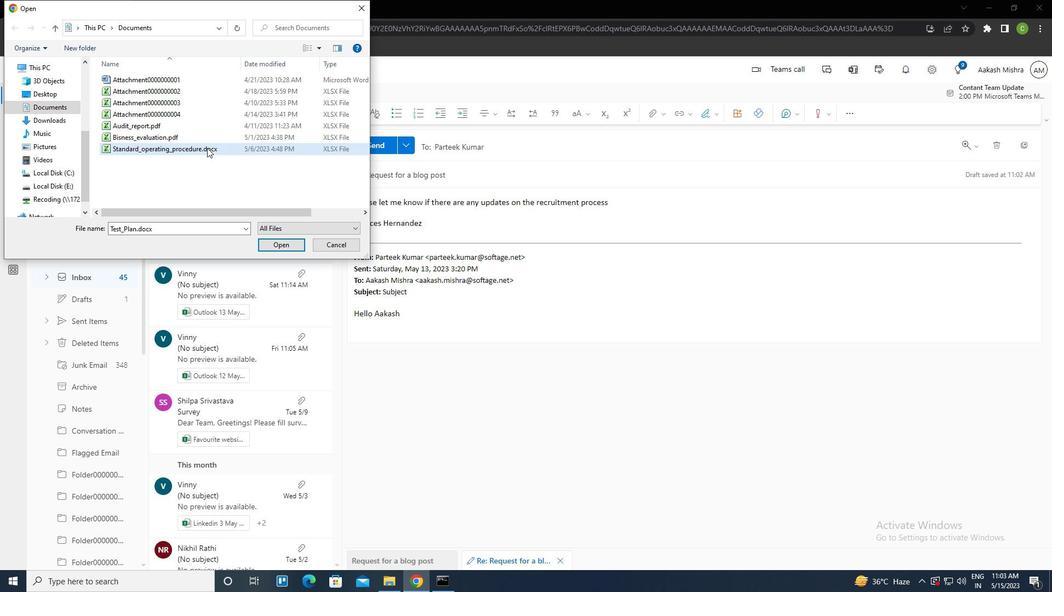 
Action: Mouse pressed left at (207, 148)
Screenshot: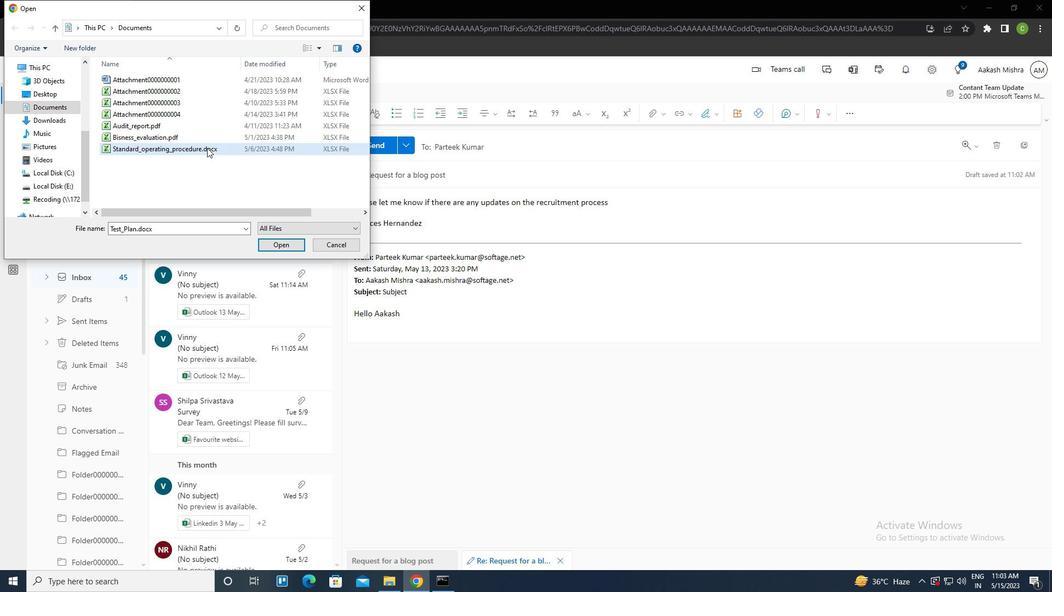
Action: Mouse moved to (374, 149)
Screenshot: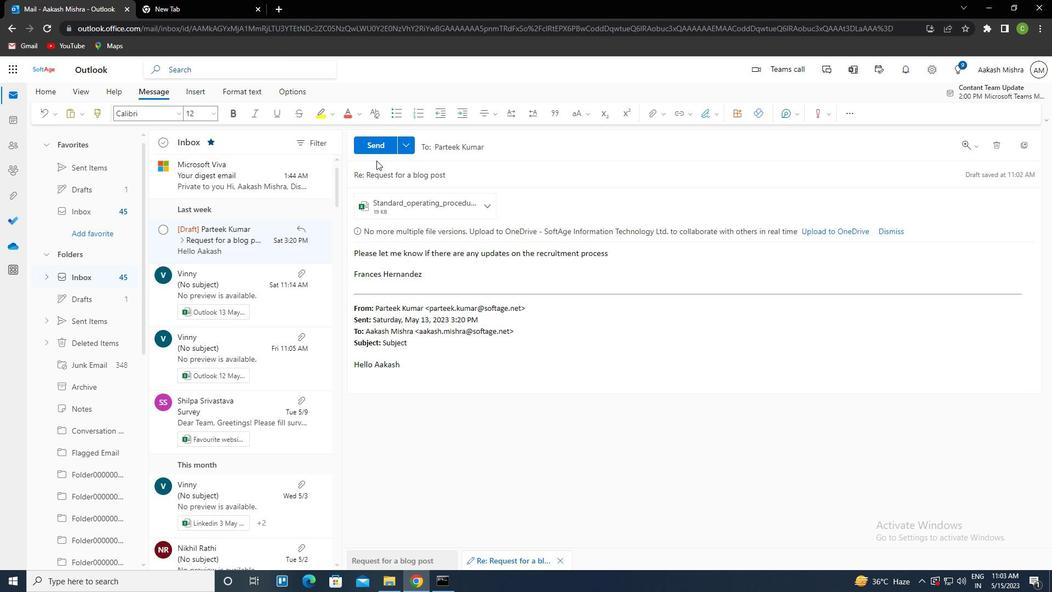 
Action: Mouse pressed left at (374, 149)
Screenshot: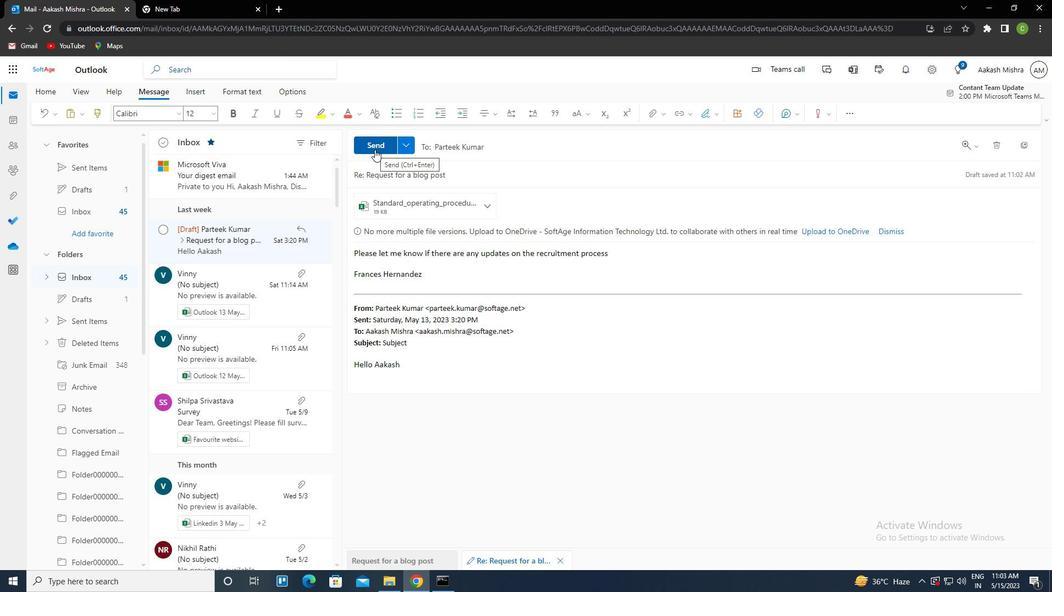 
